 Task: Add Chobani Non-Fat Plain Greek Yogurt to the cart.
Action: Mouse pressed left at (19, 79)
Screenshot: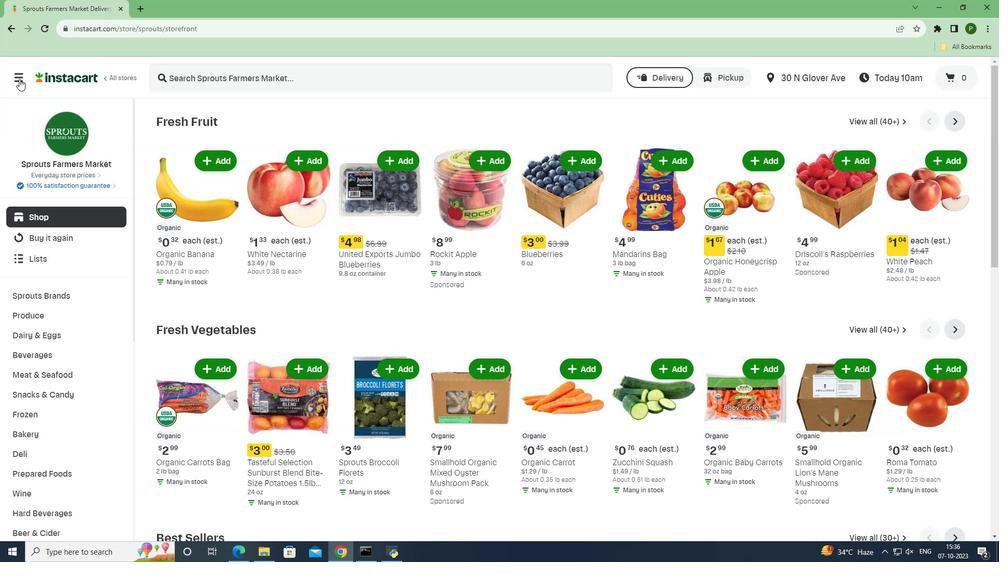 
Action: Mouse moved to (66, 272)
Screenshot: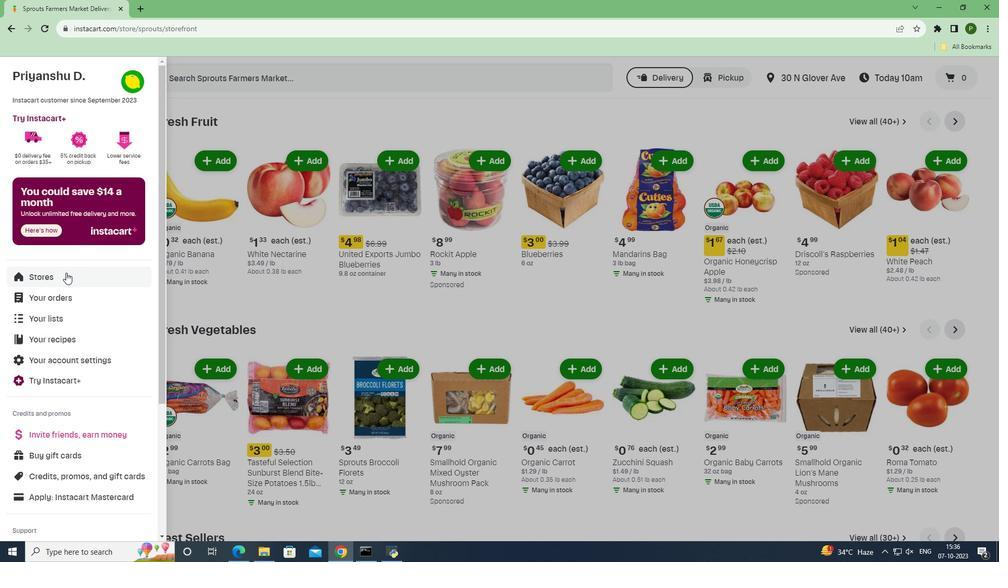 
Action: Mouse pressed left at (66, 272)
Screenshot: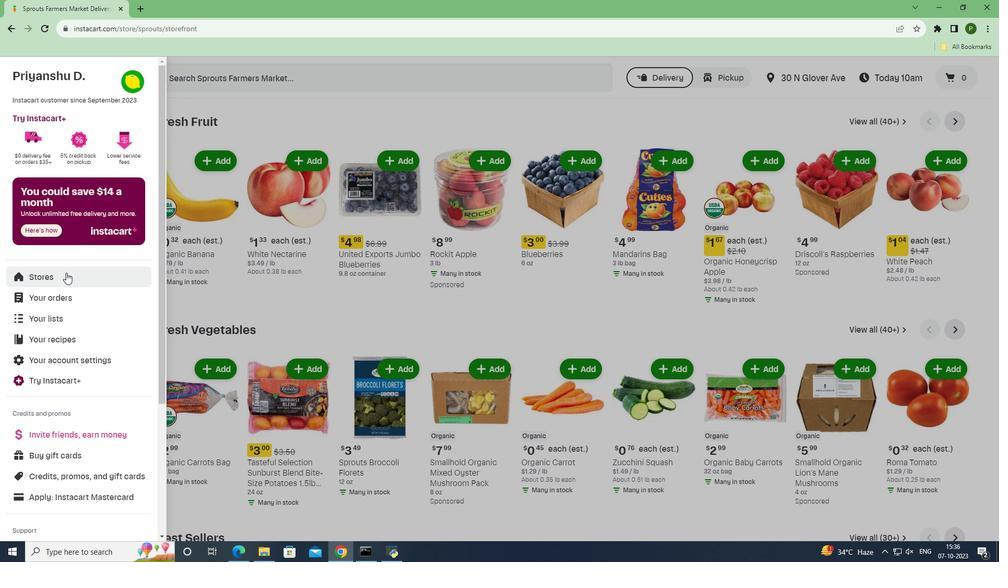 
Action: Mouse moved to (243, 125)
Screenshot: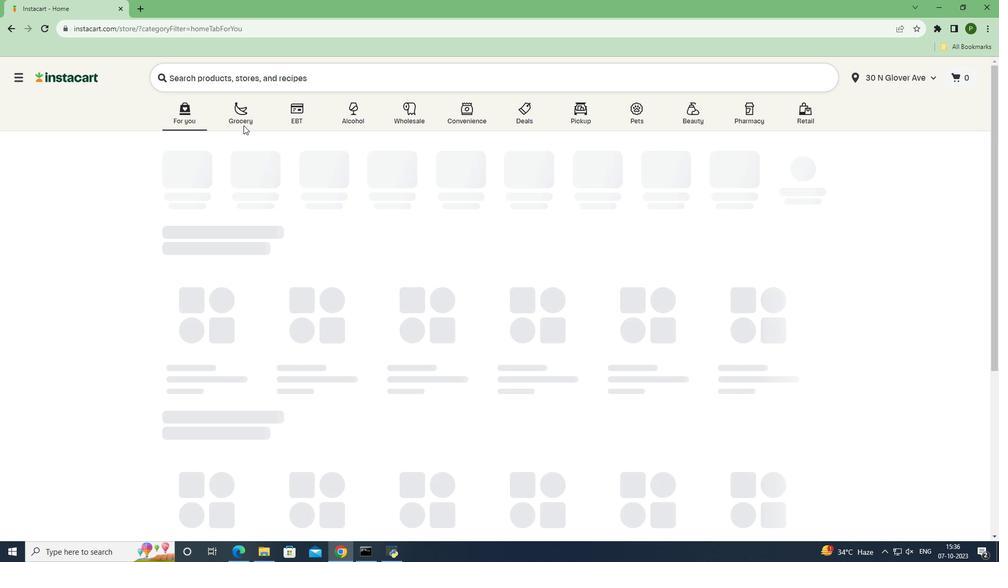 
Action: Mouse pressed left at (243, 125)
Screenshot: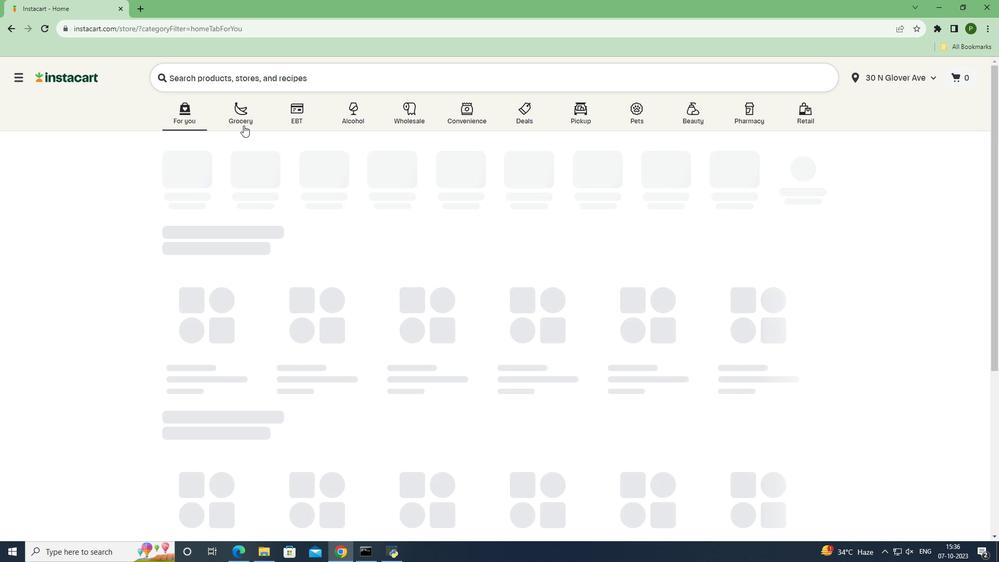 
Action: Mouse moved to (403, 237)
Screenshot: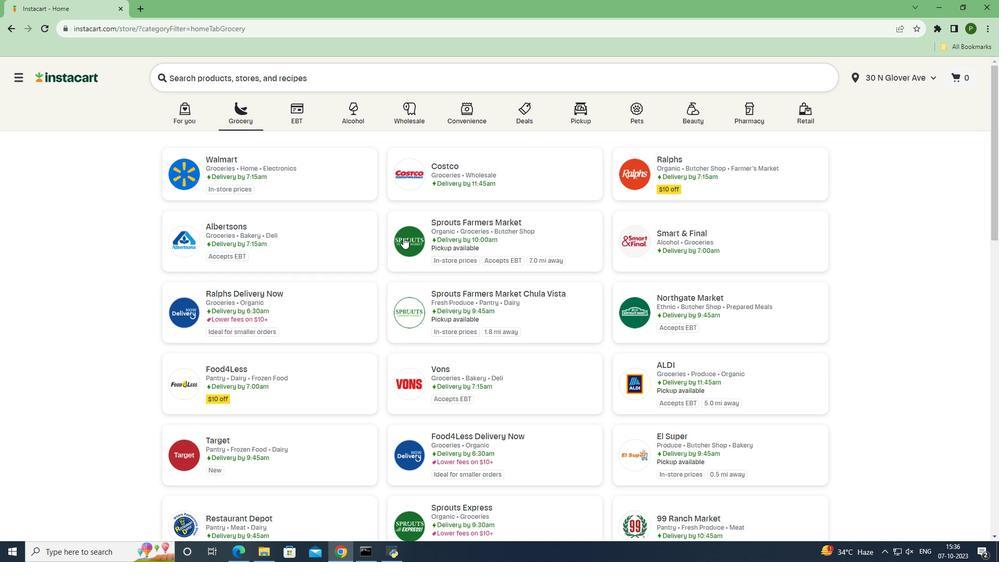 
Action: Mouse pressed left at (403, 237)
Screenshot: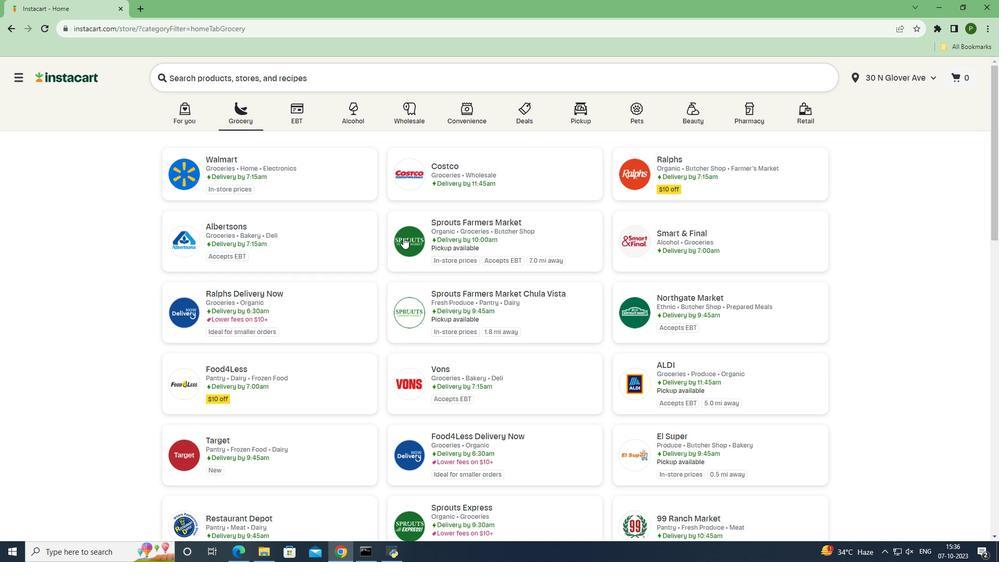 
Action: Mouse moved to (66, 337)
Screenshot: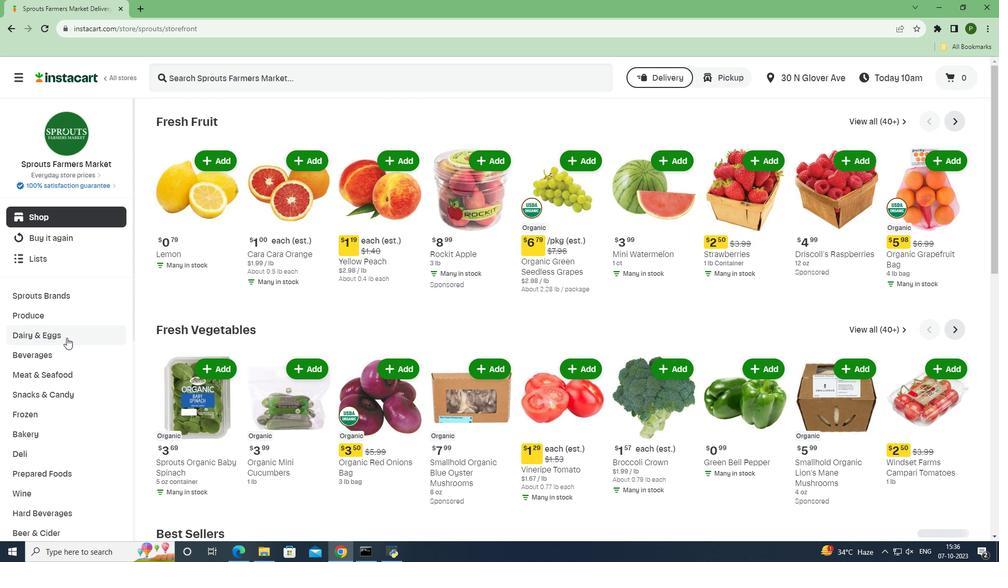 
Action: Mouse pressed left at (66, 337)
Screenshot: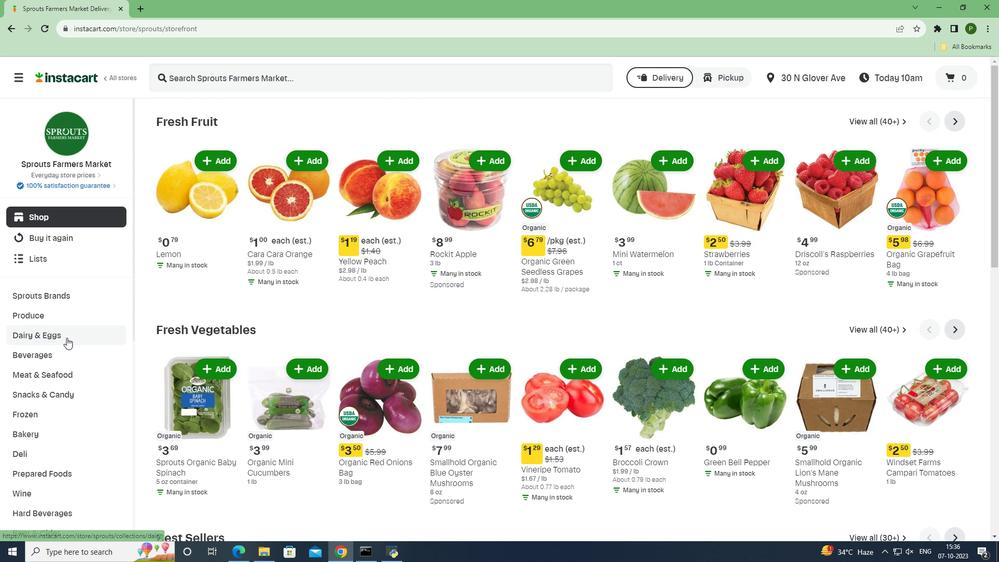 
Action: Mouse moved to (72, 422)
Screenshot: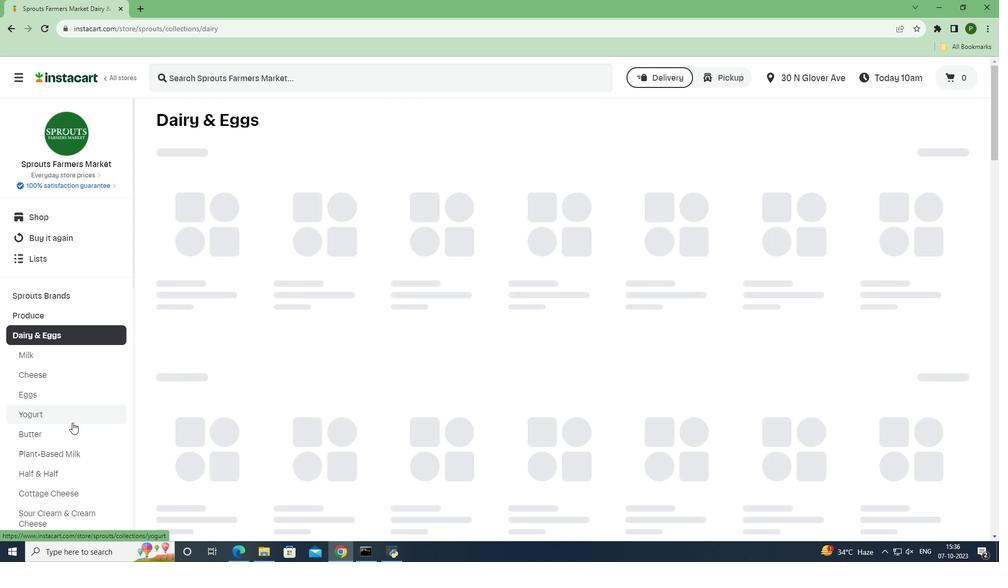 
Action: Mouse pressed left at (72, 422)
Screenshot: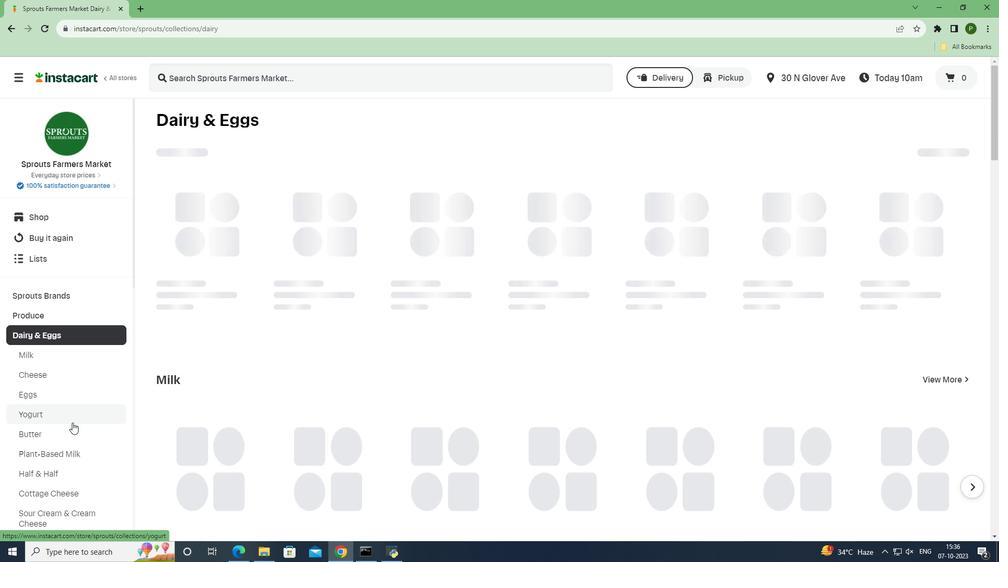 
Action: Mouse moved to (213, 76)
Screenshot: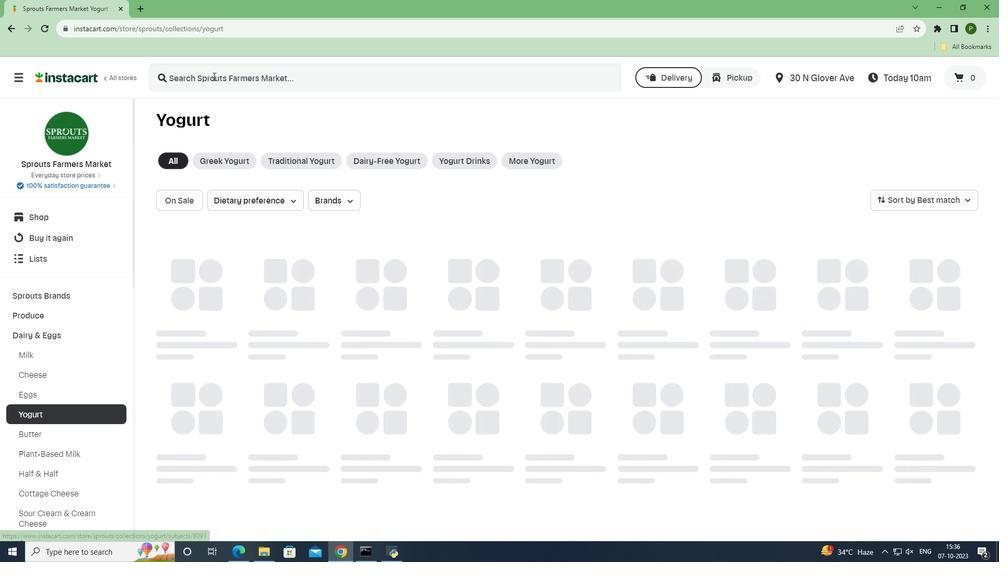 
Action: Mouse pressed left at (213, 76)
Screenshot: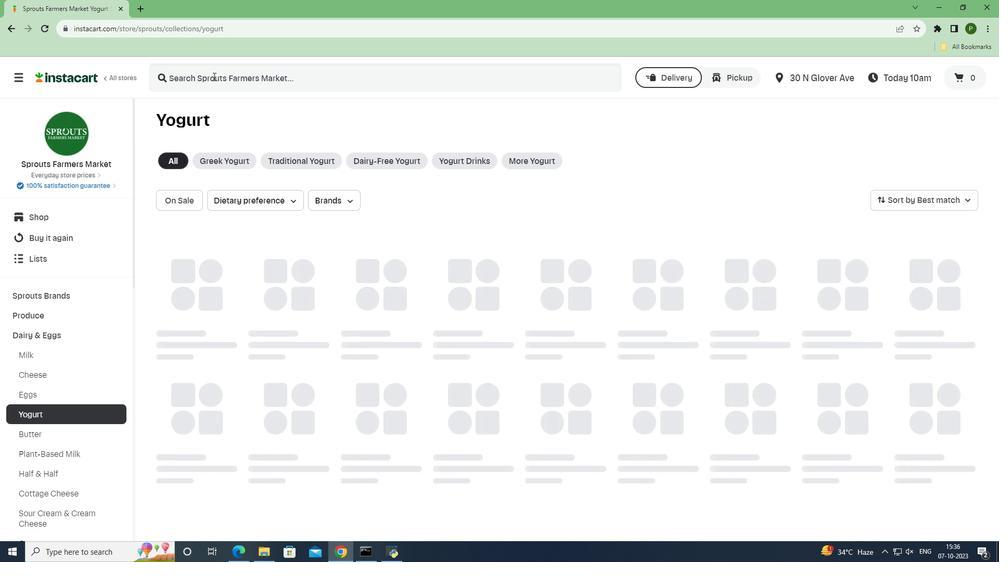 
Action: Key pressed <Key.caps_lock>C<Key.caps_lock>hobani<Key.space><Key.caps_lock>N<Key.caps_lock>on-<Key.caps_lock>F<Key.caps_lock>at<Key.space><Key.caps_lock>P<Key.caps_lock>lain<Key.space><Key.caps_lock>G<Key.caps_lock>reek<Key.space><Key.caps_lock>Y<Key.caps_lock>ogurt<Key.space><Key.enter>
Screenshot: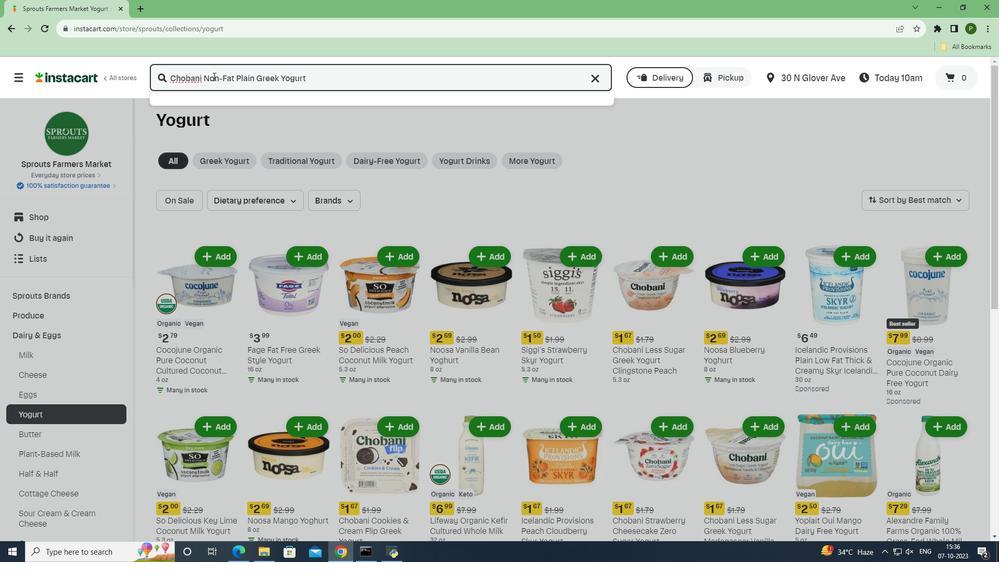 
Action: Mouse moved to (283, 189)
Screenshot: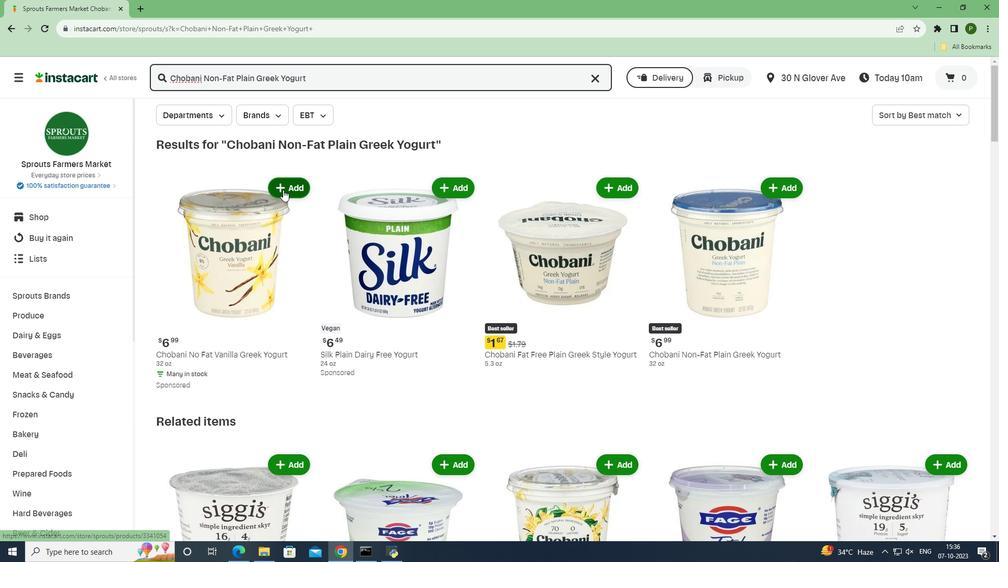 
Action: Mouse pressed left at (283, 189)
Screenshot: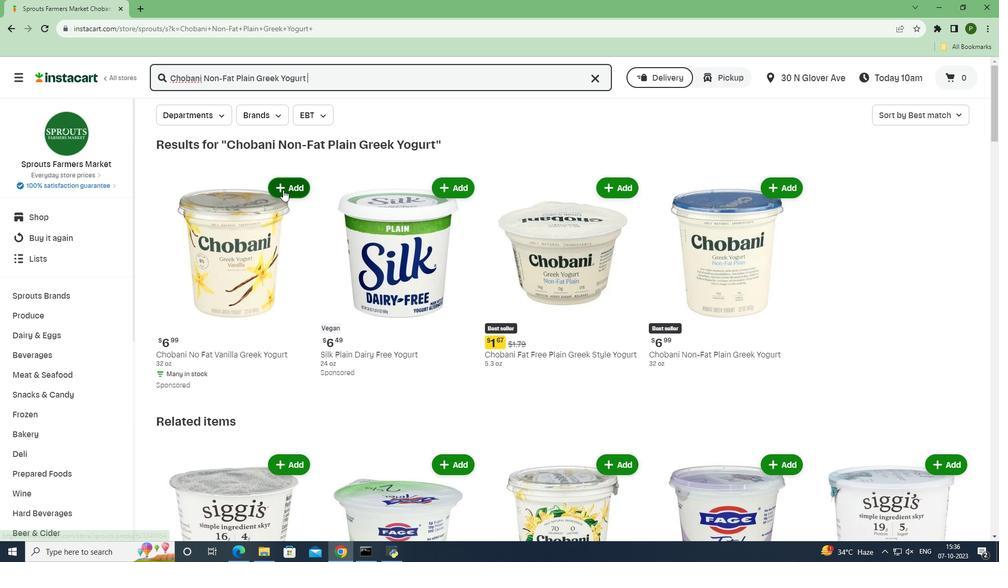 
Action: Mouse moved to (316, 269)
Screenshot: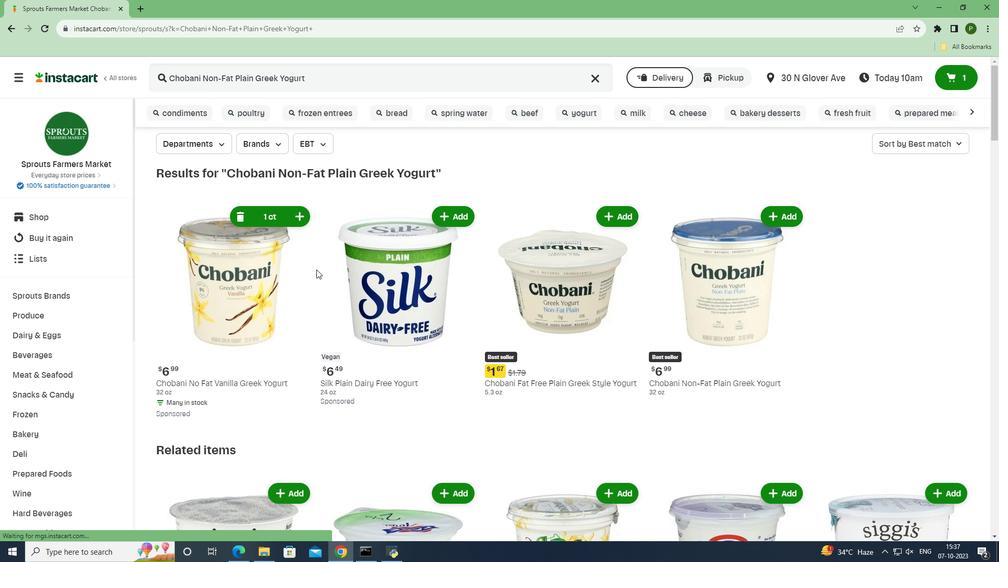 
